 Task: Check your reviews.
Action: Mouse moved to (31, 99)
Screenshot: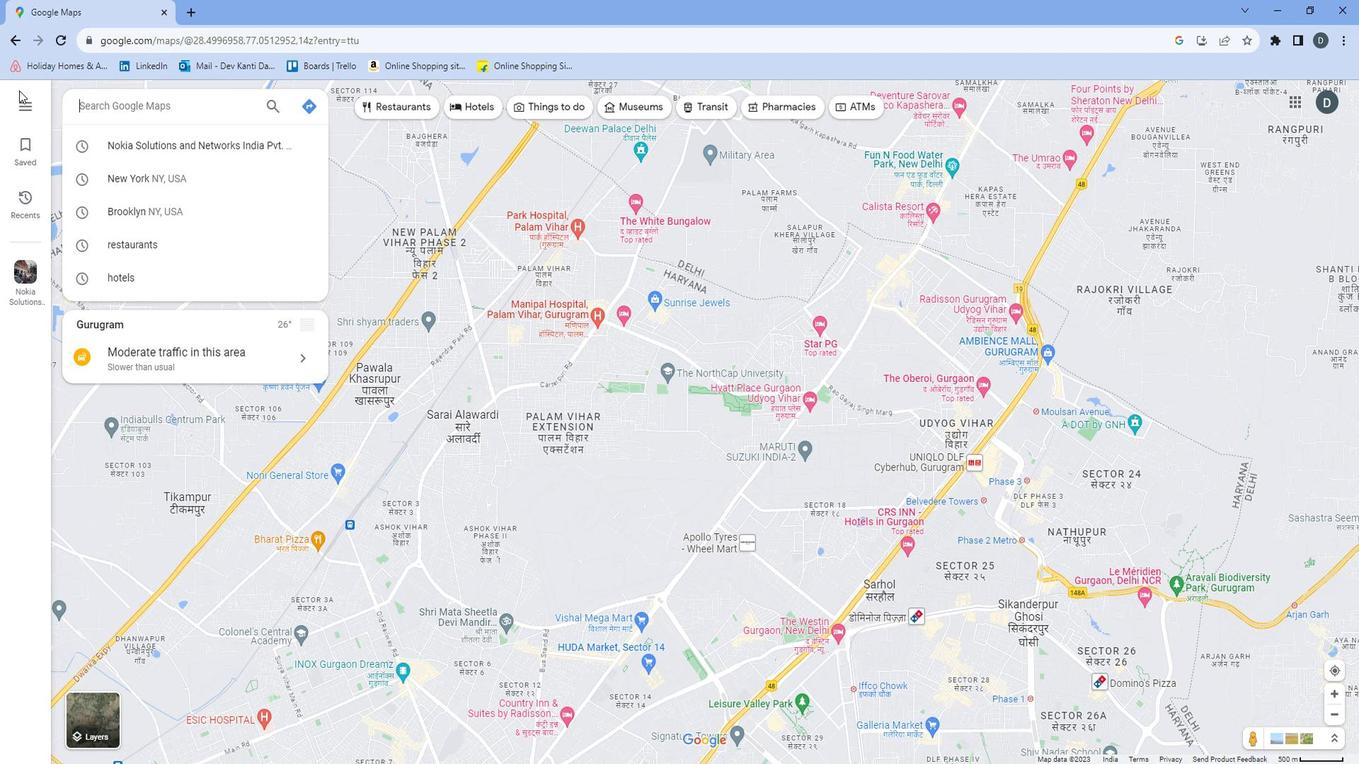 
Action: Mouse pressed left at (31, 99)
Screenshot: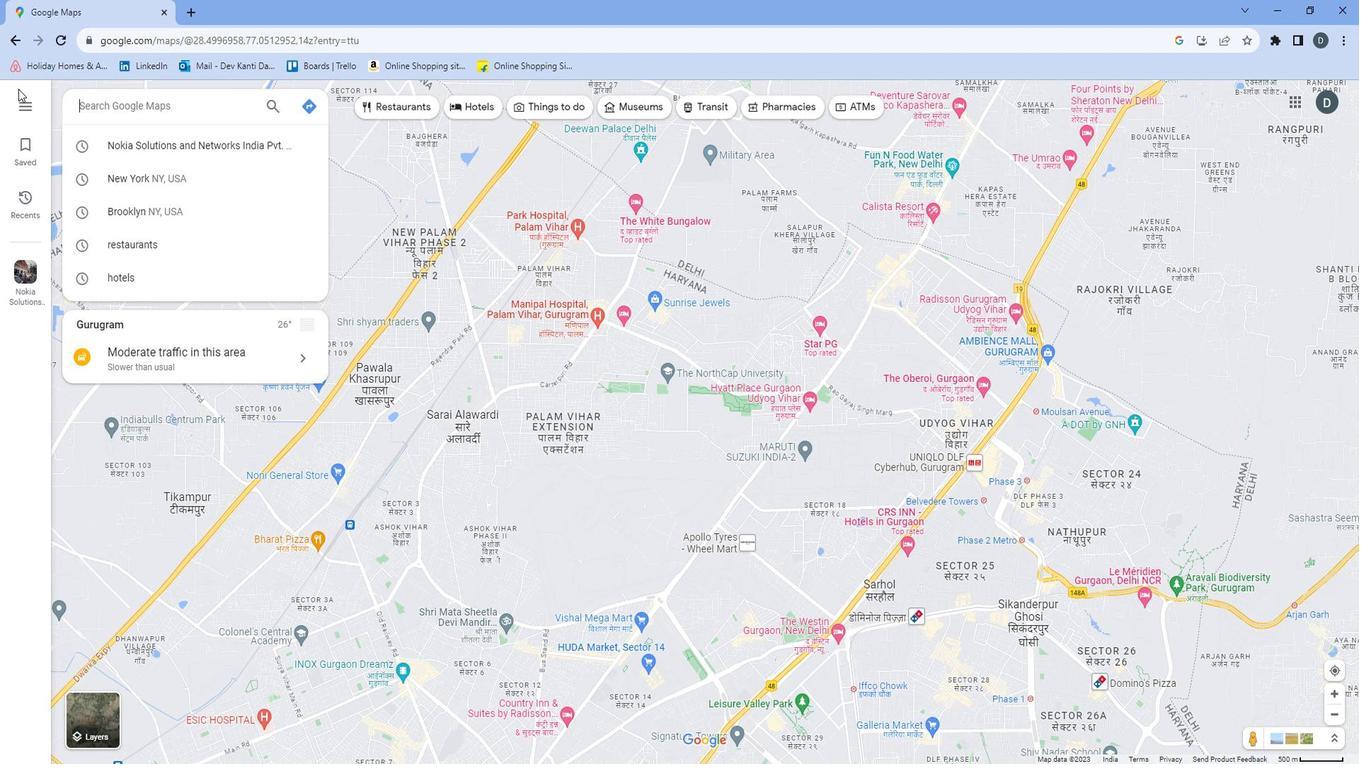 
Action: Mouse moved to (37, 114)
Screenshot: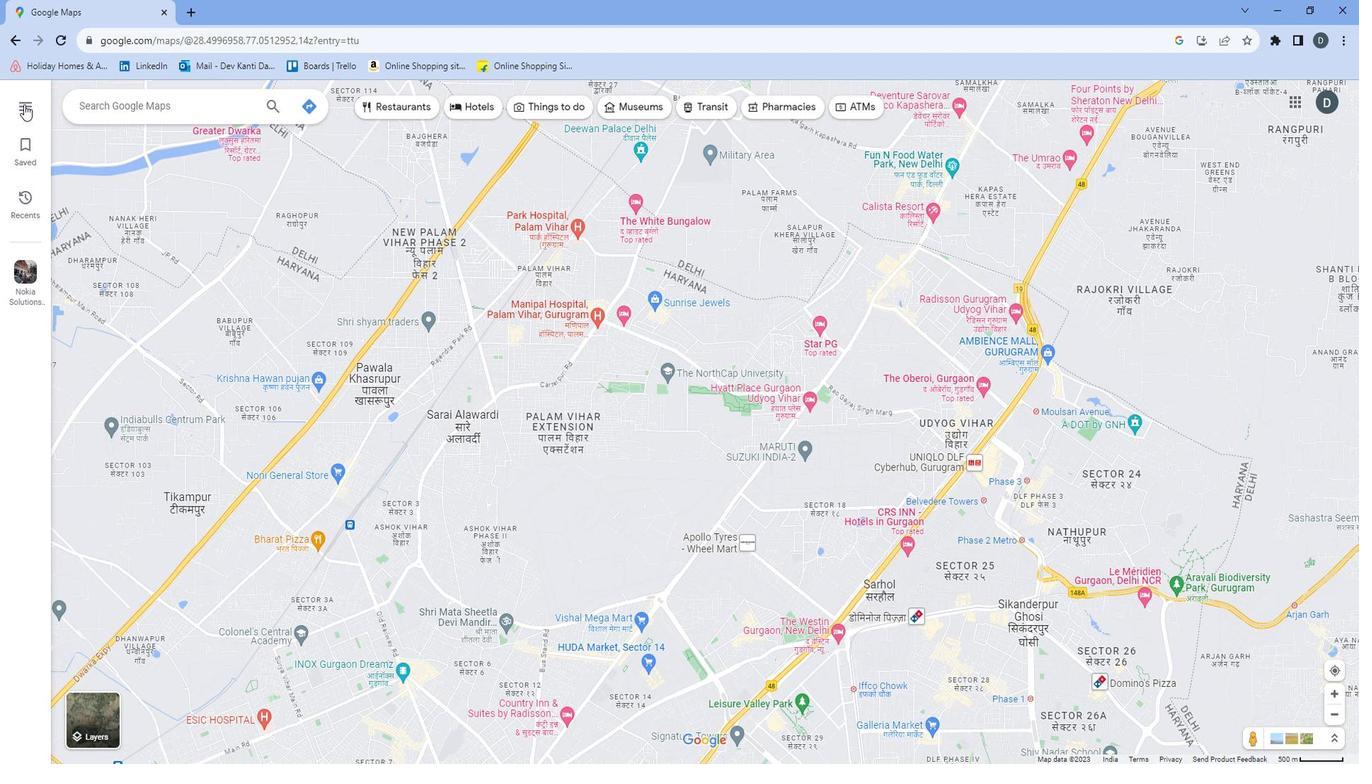 
Action: Mouse pressed left at (37, 114)
Screenshot: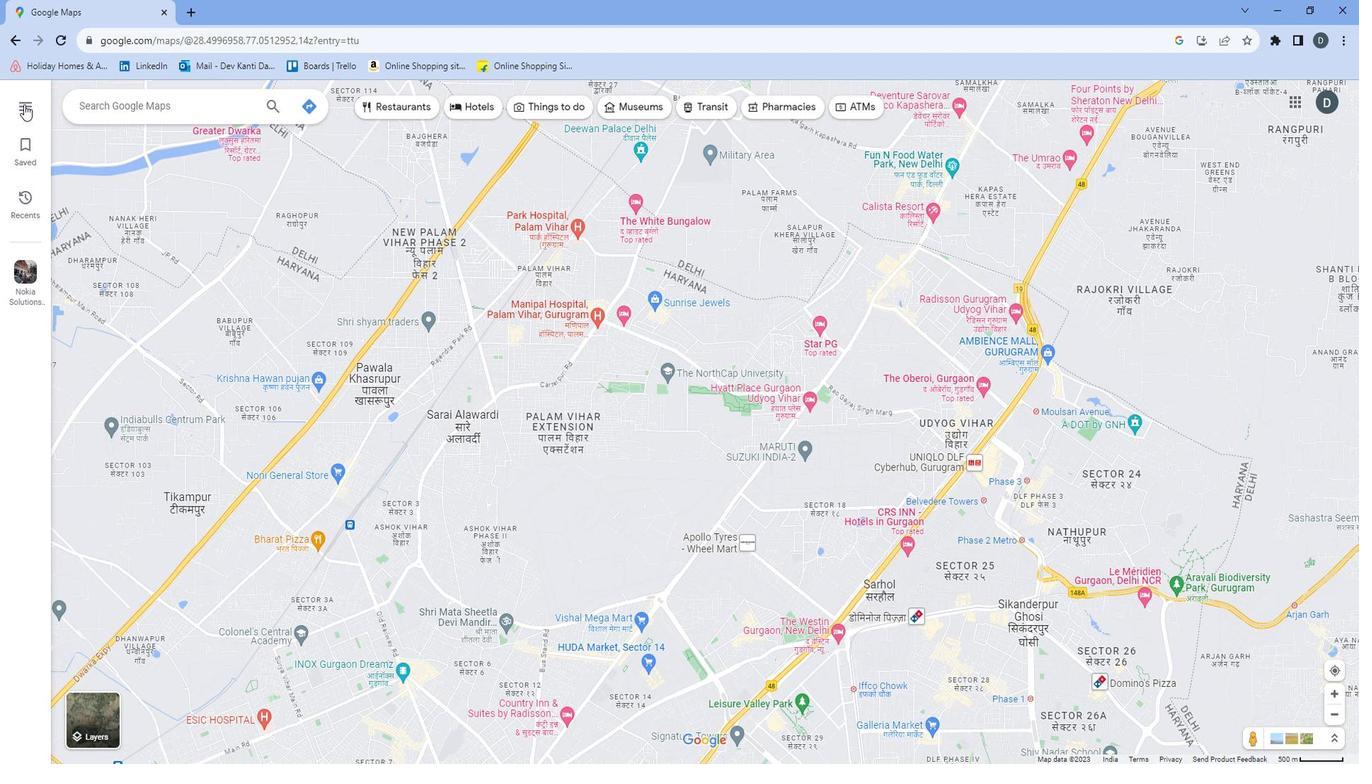 
Action: Mouse moved to (71, 231)
Screenshot: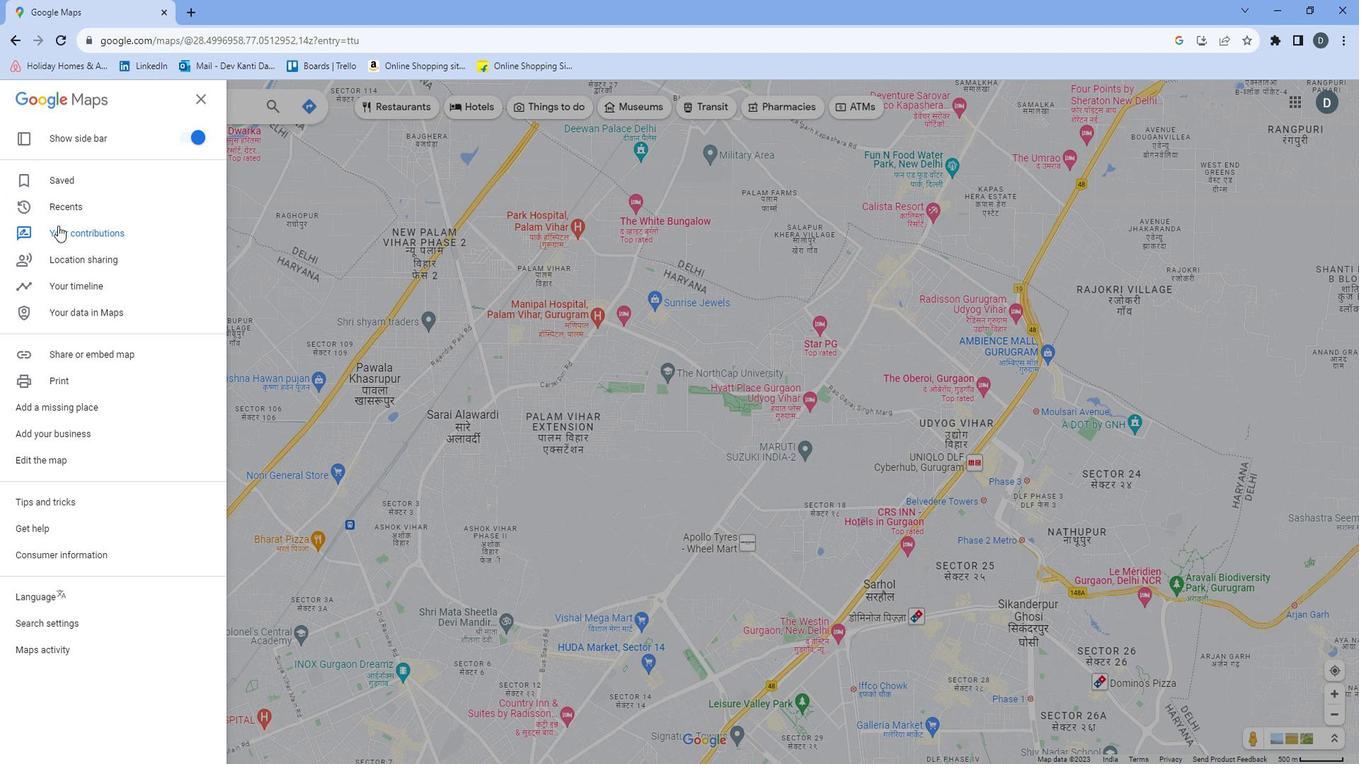 
Action: Mouse pressed left at (71, 231)
Screenshot: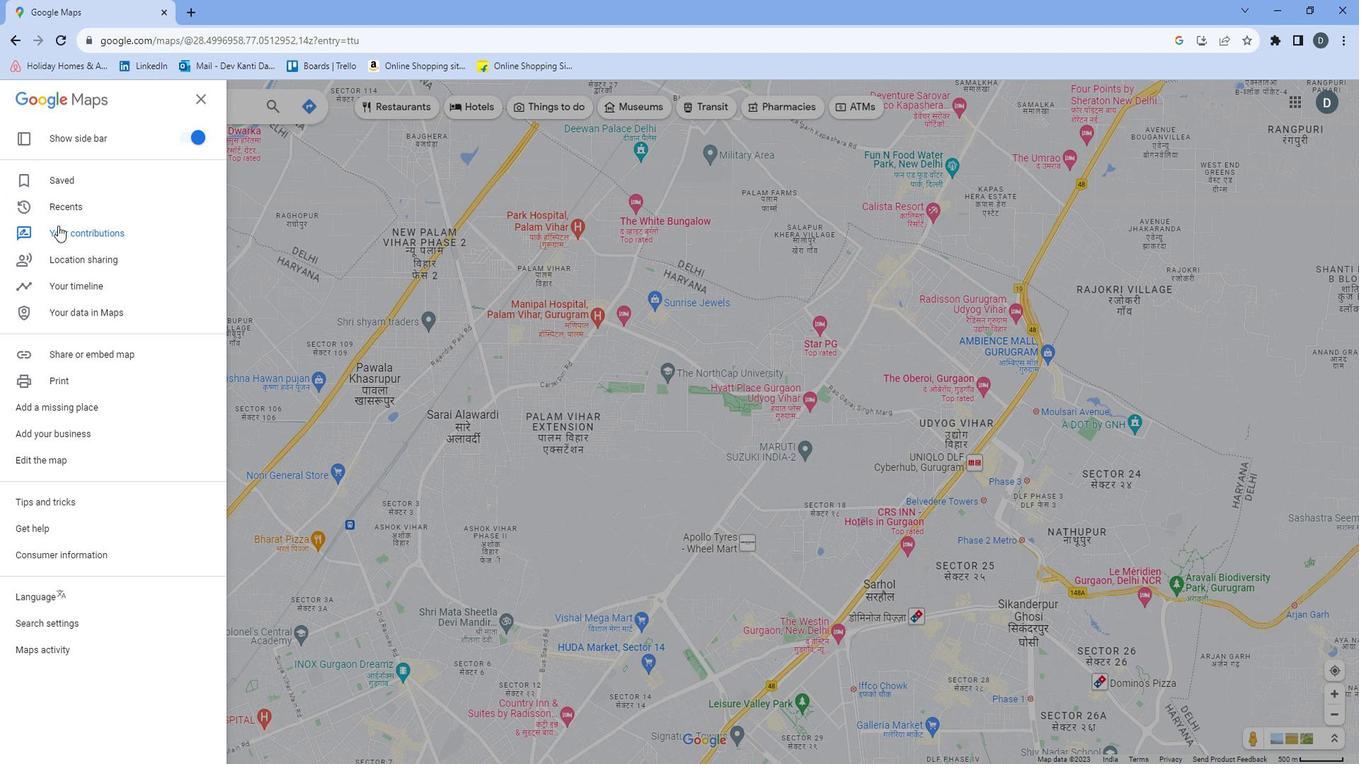 
Action: Mouse moved to (172, 313)
Screenshot: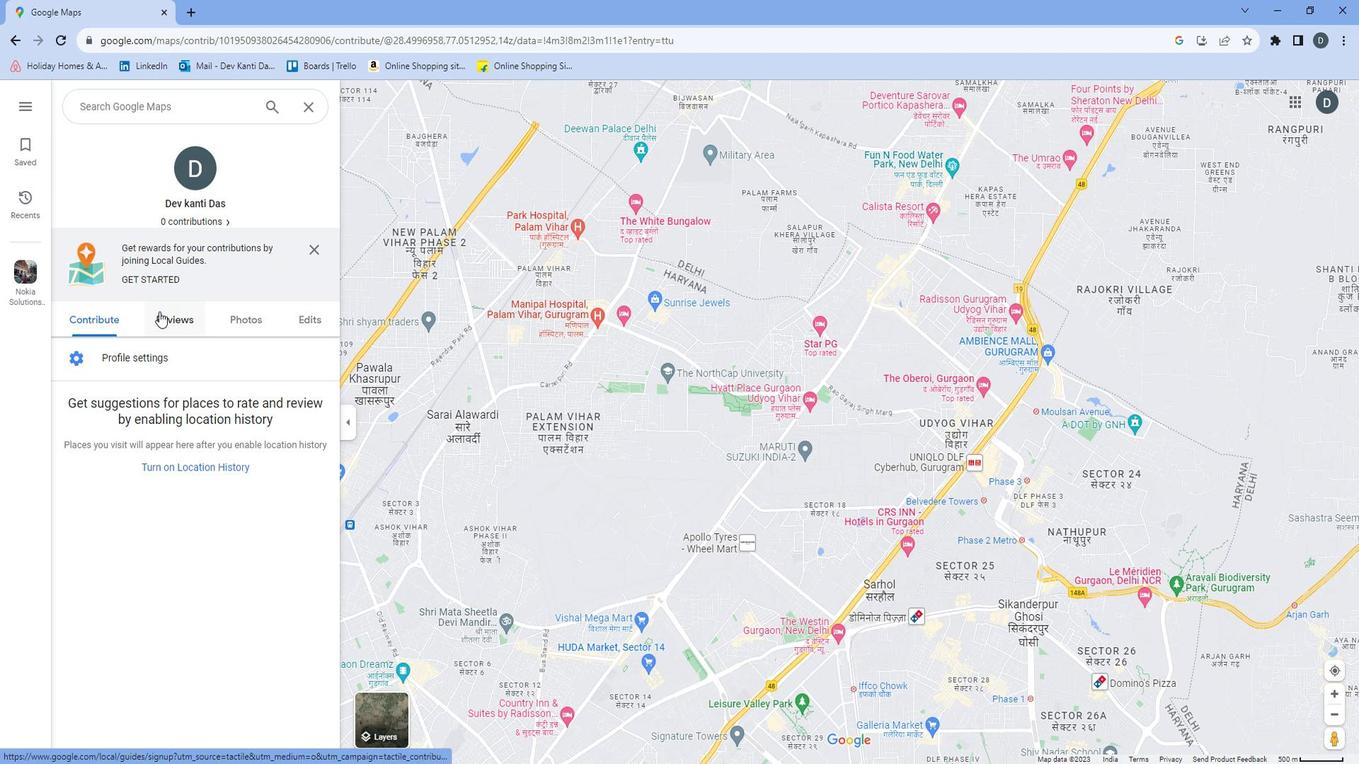 
Action: Mouse pressed left at (172, 313)
Screenshot: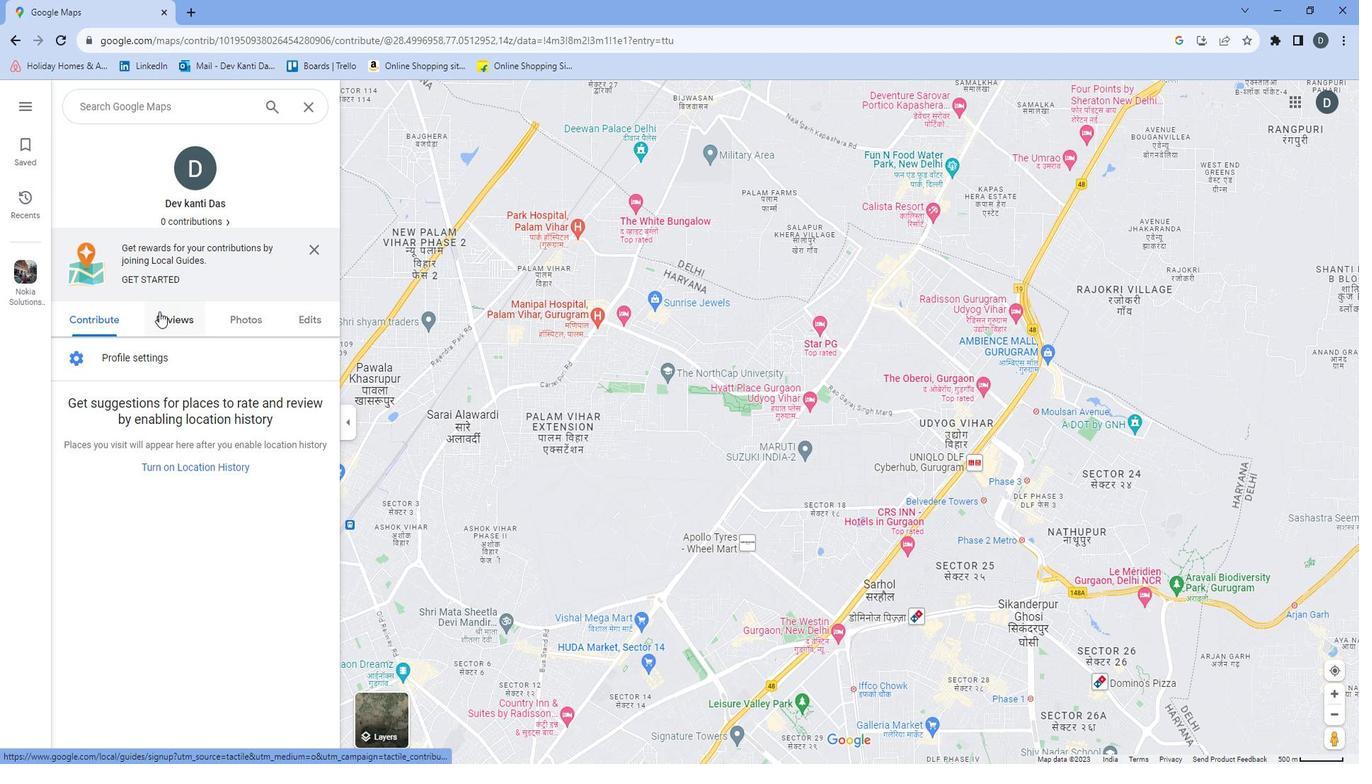 
Action: Mouse moved to (183, 321)
Screenshot: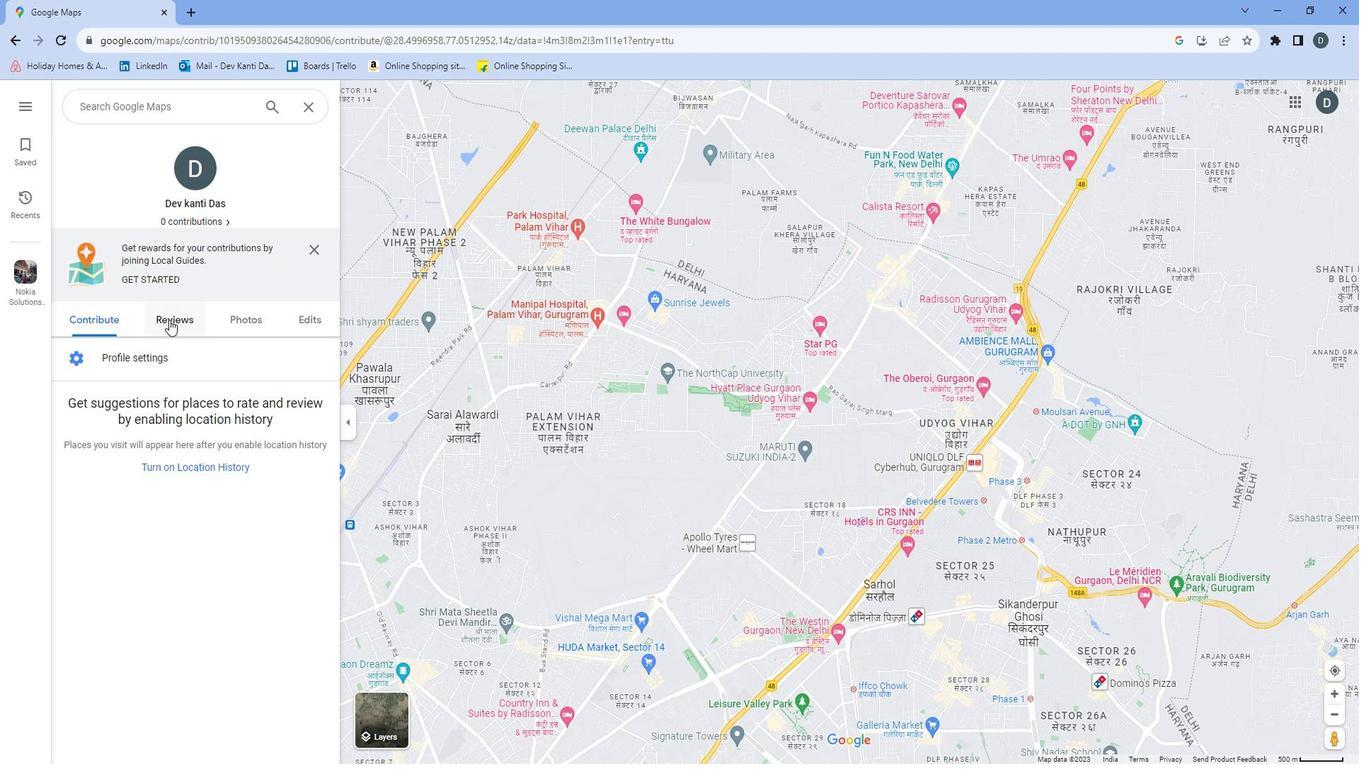 
Action: Mouse pressed left at (183, 321)
Screenshot: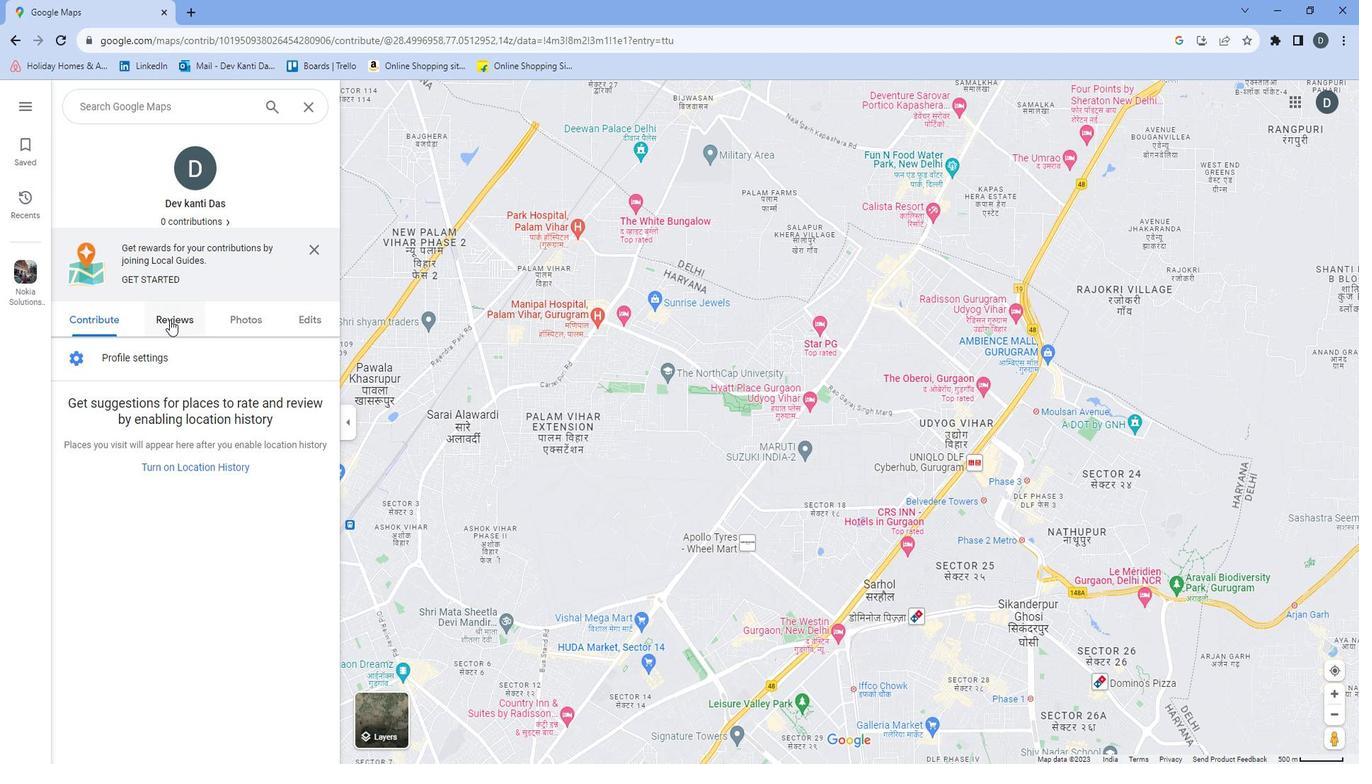 
Action: Mouse moved to (211, 326)
Screenshot: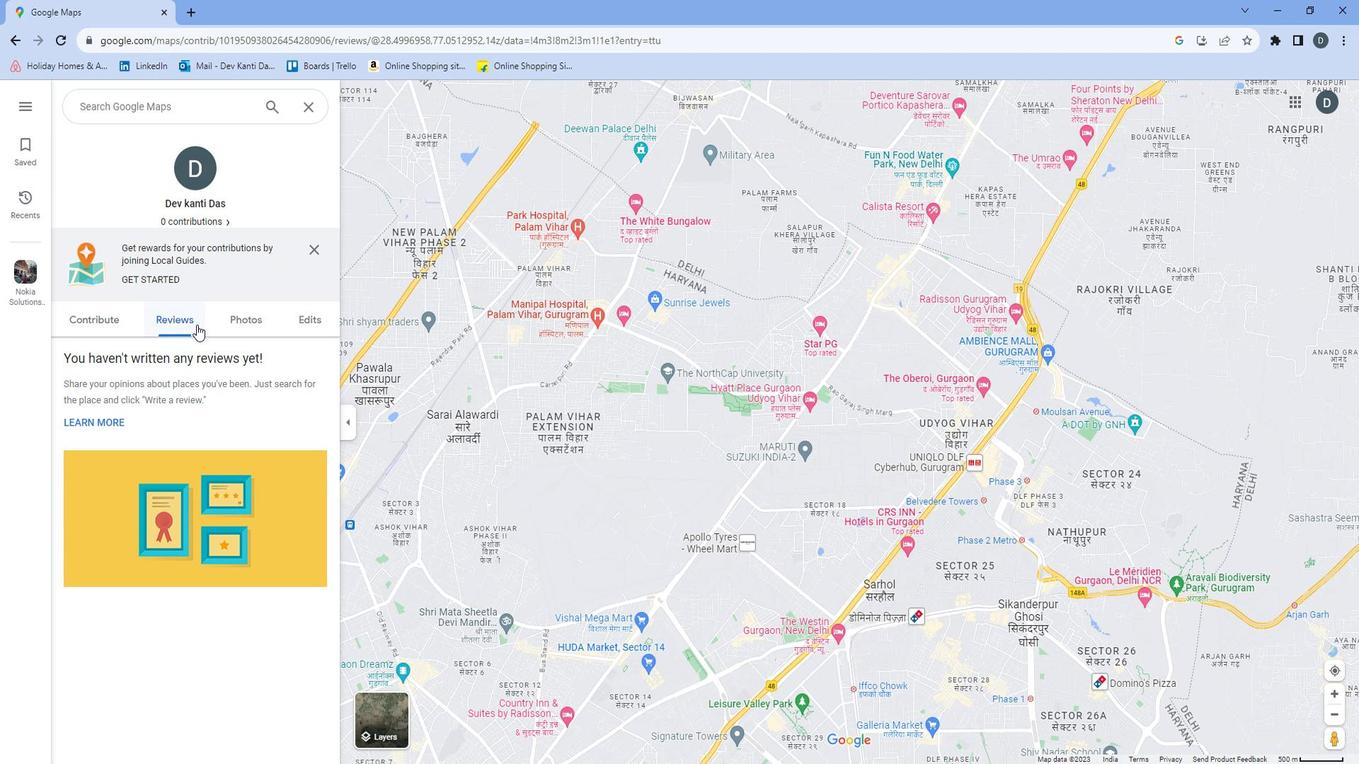 
